 Task: Use the formula "AVEDEV" in spreadsheet "Project portfolio".
Action: Mouse moved to (119, 98)
Screenshot: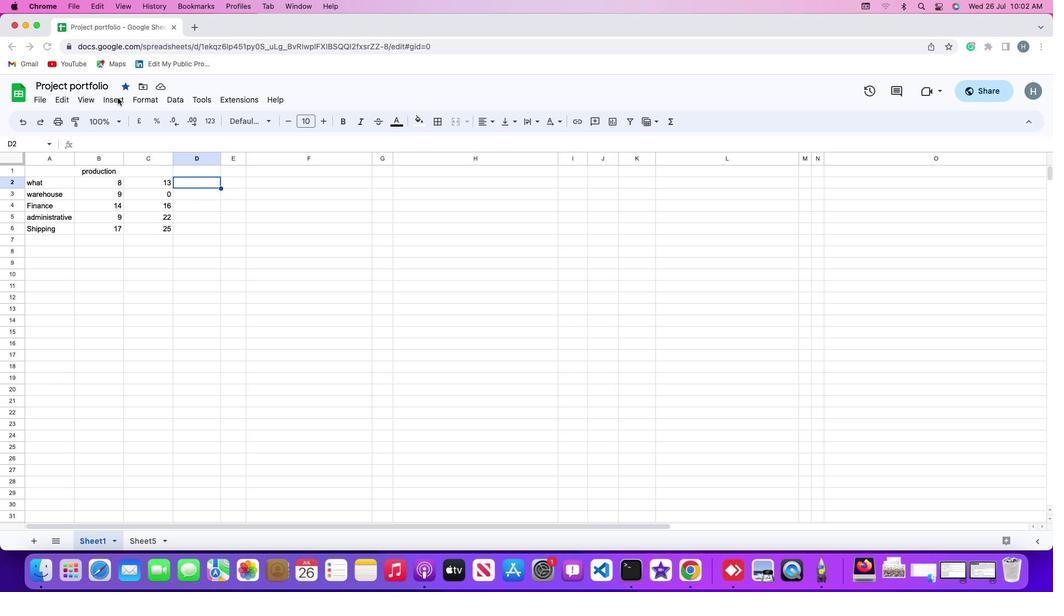 
Action: Mouse pressed left at (119, 98)
Screenshot: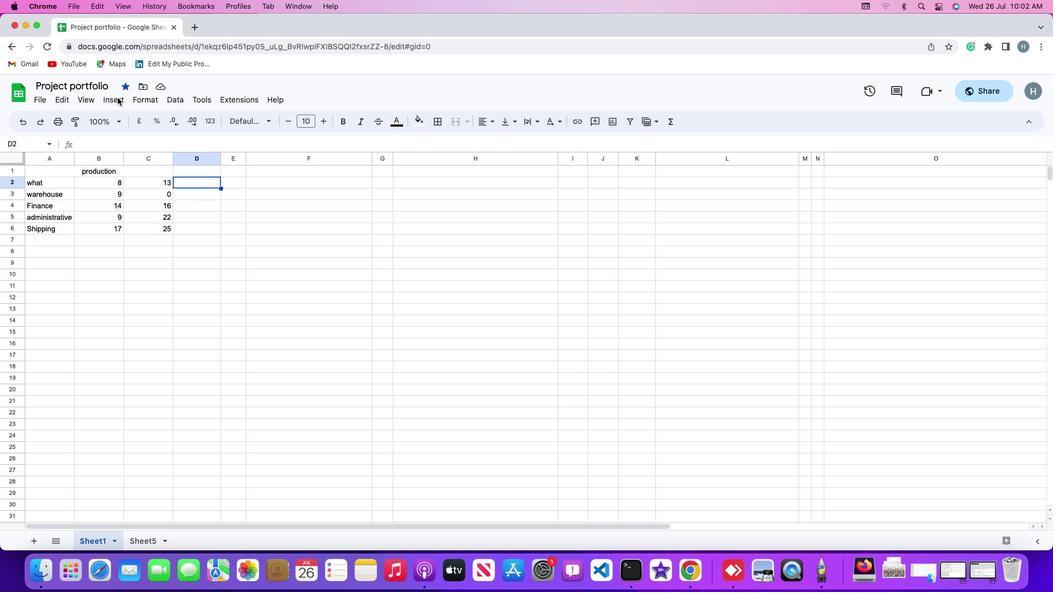 
Action: Mouse pressed left at (119, 98)
Screenshot: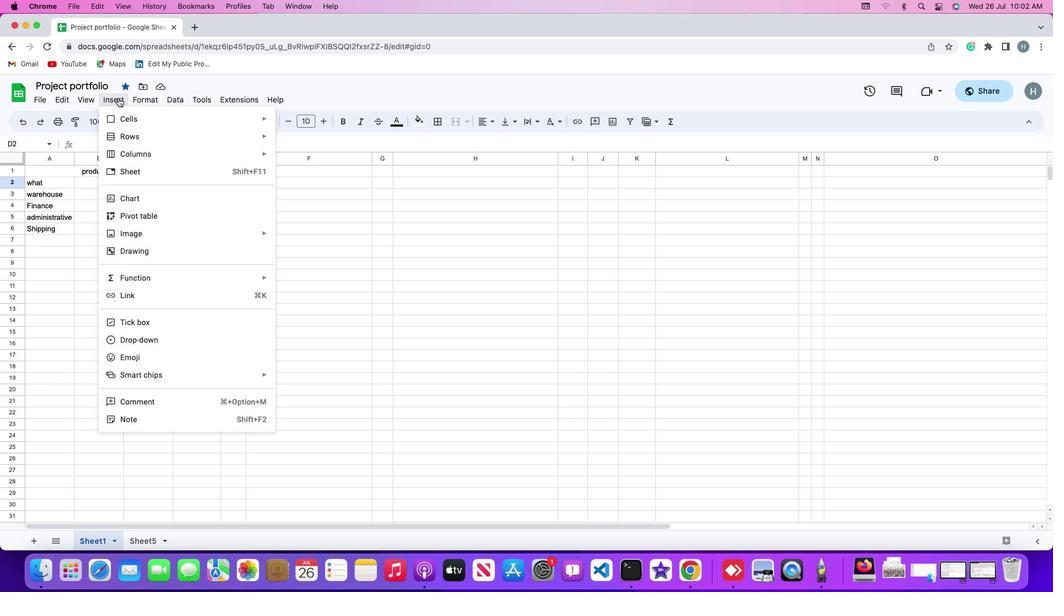
Action: Mouse moved to (410, 239)
Screenshot: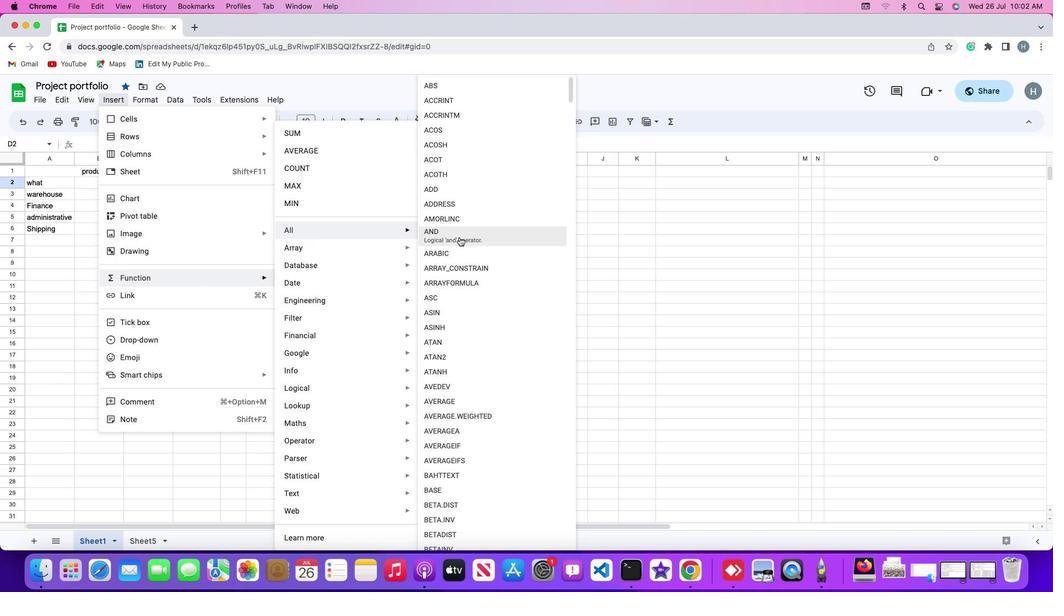
Action: Mouse pressed left at (410, 239)
Screenshot: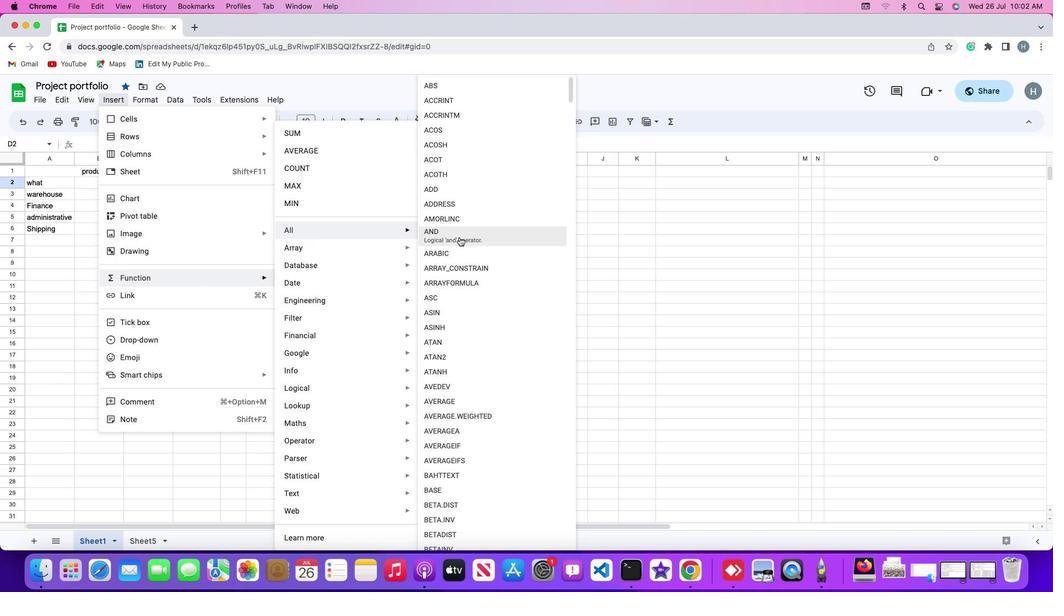 
Action: Mouse moved to (613, 465)
Screenshot: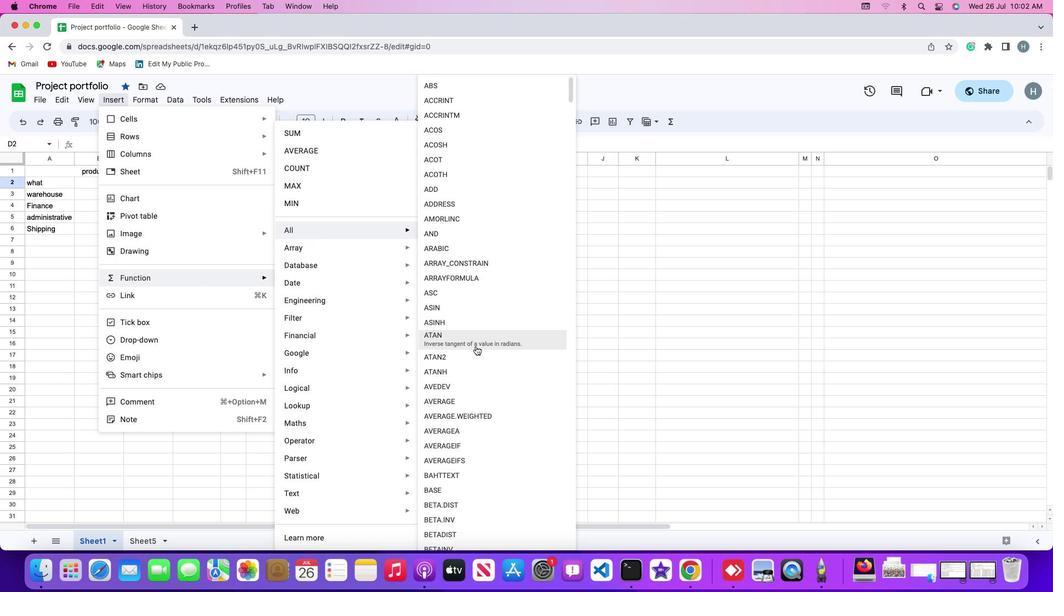 
